 Task: Set the Layer C modulation for the ISDB-T reception parameter to QPSK.
Action: Mouse moved to (109, 15)
Screenshot: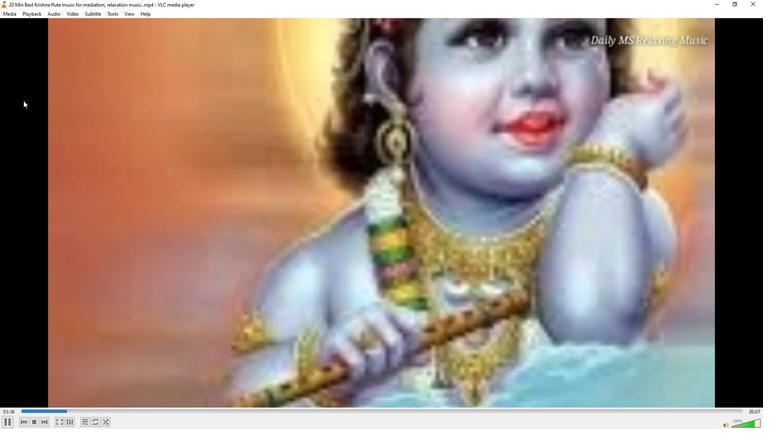 
Action: Mouse pressed left at (109, 15)
Screenshot: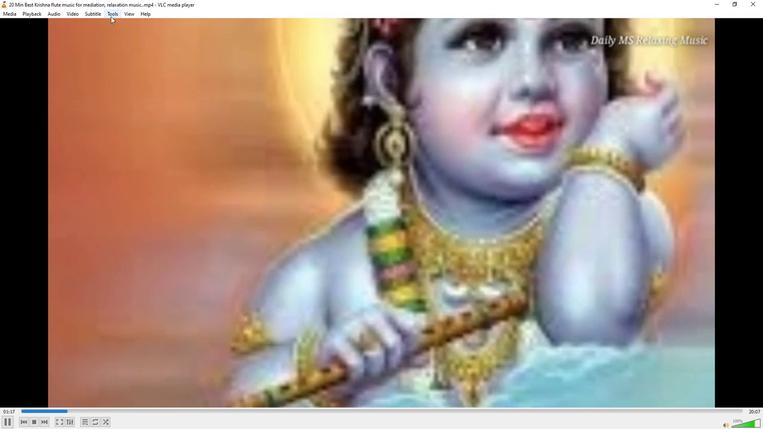 
Action: Mouse moved to (121, 106)
Screenshot: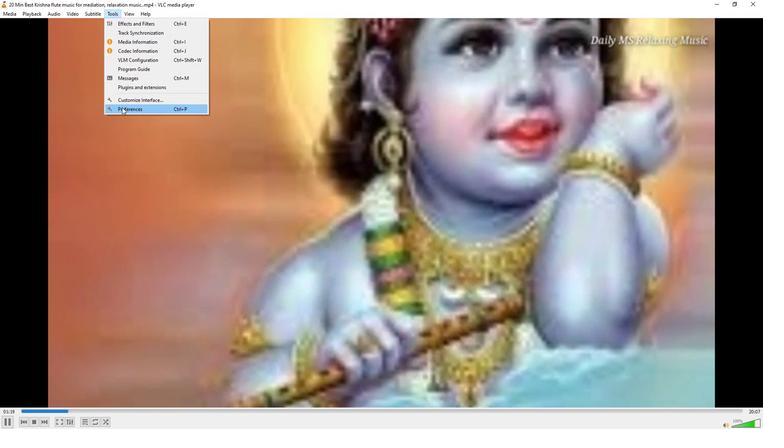 
Action: Mouse pressed left at (121, 106)
Screenshot: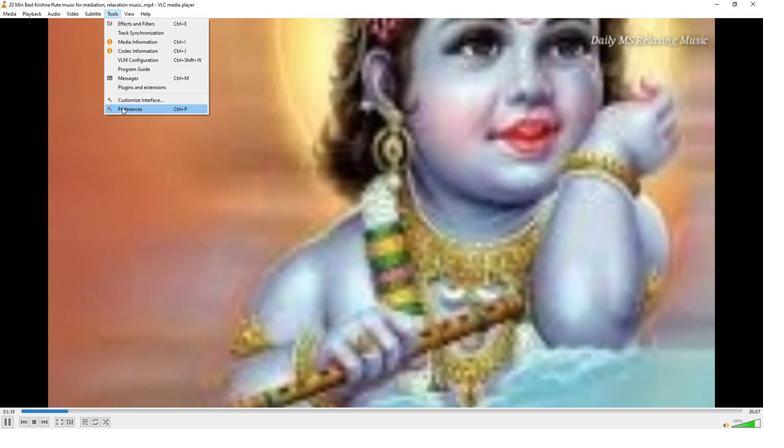 
Action: Mouse moved to (250, 351)
Screenshot: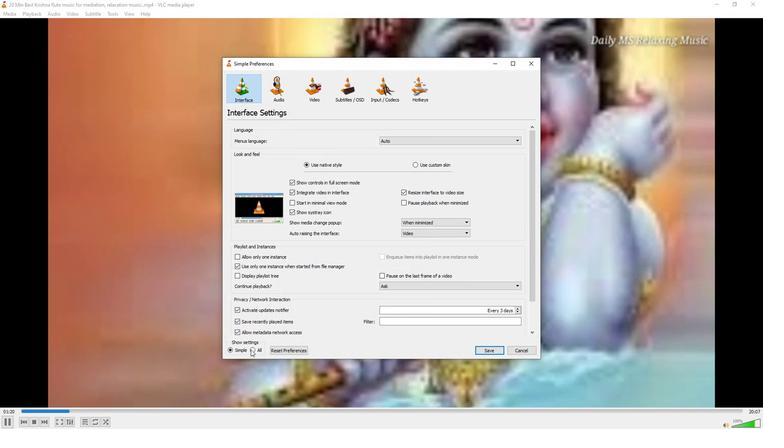 
Action: Mouse pressed left at (250, 351)
Screenshot: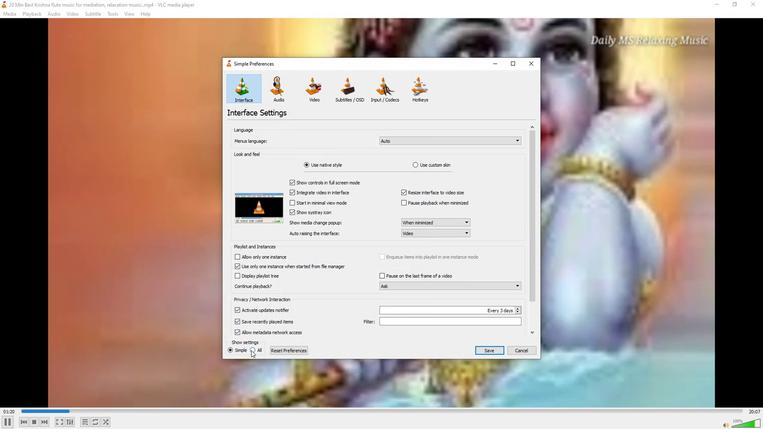 
Action: Mouse moved to (240, 213)
Screenshot: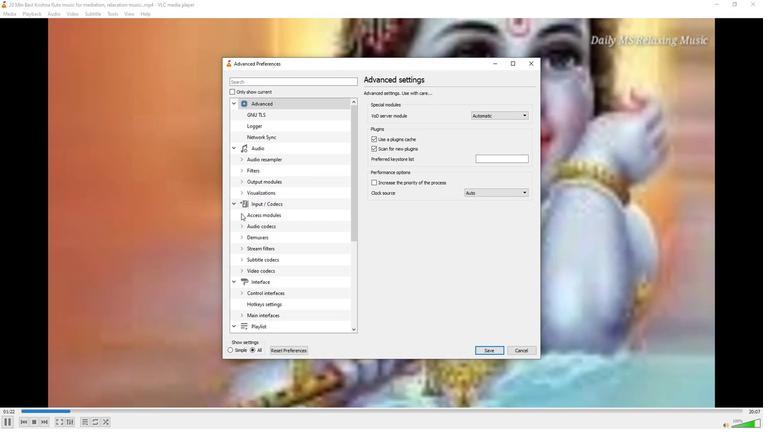 
Action: Mouse pressed left at (240, 213)
Screenshot: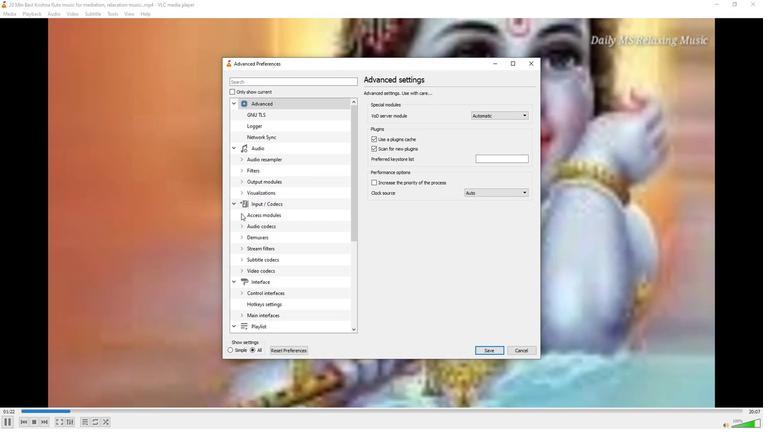 
Action: Mouse moved to (255, 281)
Screenshot: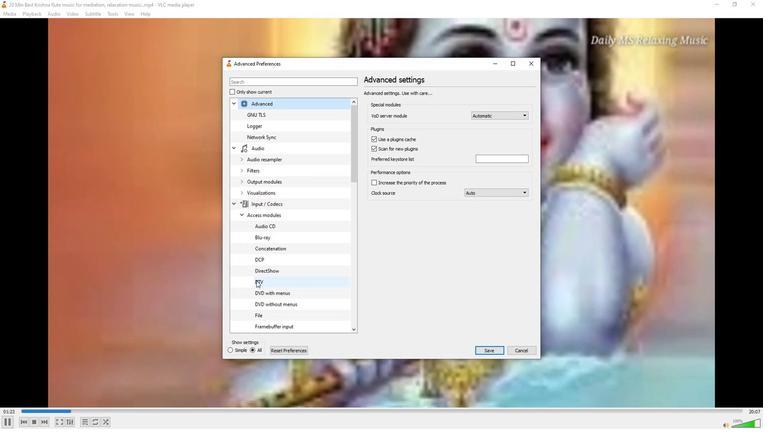 
Action: Mouse pressed left at (255, 281)
Screenshot: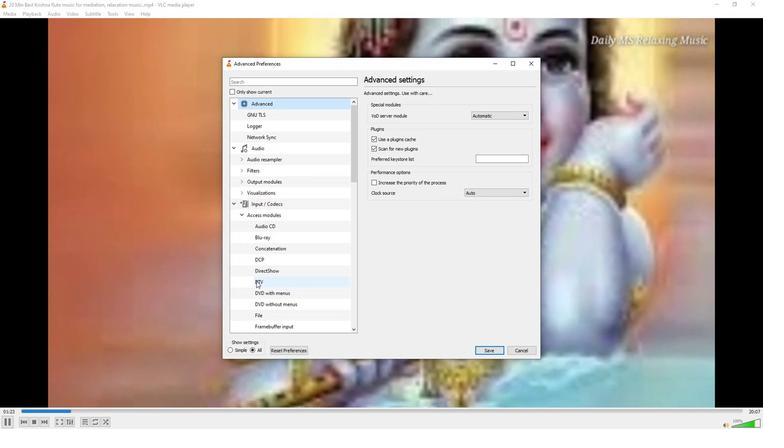 
Action: Mouse moved to (438, 288)
Screenshot: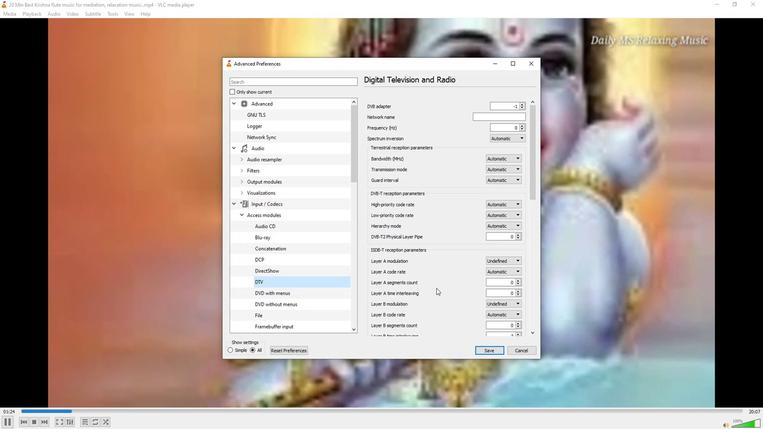 
Action: Mouse scrolled (438, 288) with delta (0, 0)
Screenshot: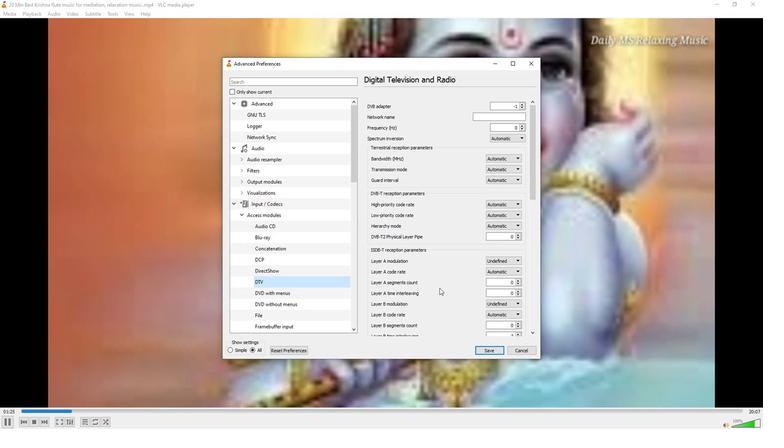 
Action: Mouse scrolled (438, 288) with delta (0, 0)
Screenshot: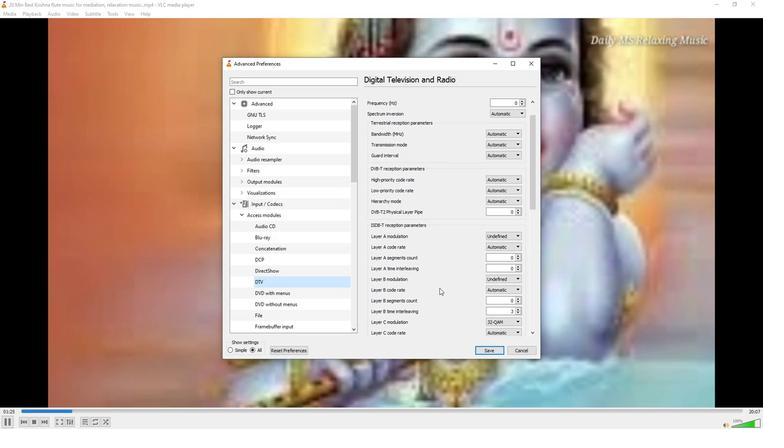 
Action: Mouse moved to (441, 295)
Screenshot: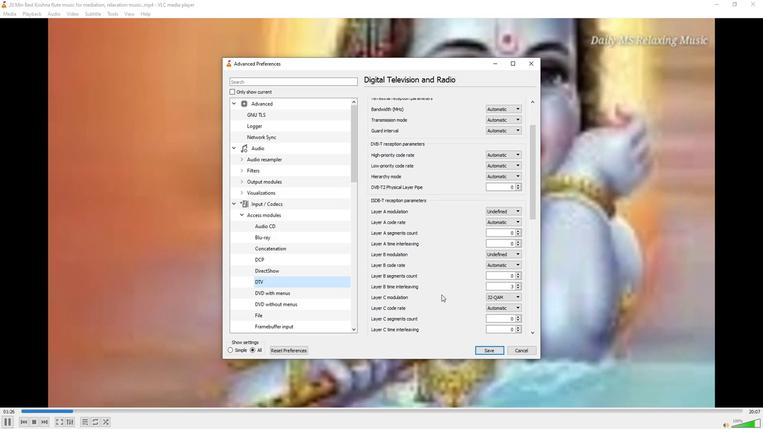 
Action: Mouse scrolled (441, 294) with delta (0, 0)
Screenshot: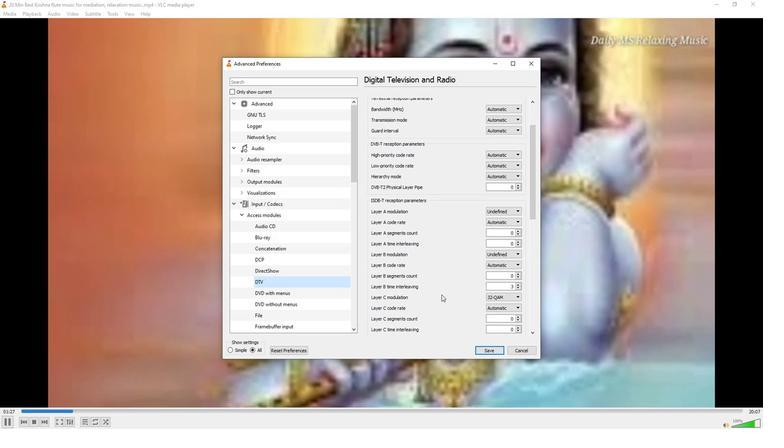 
Action: Mouse moved to (496, 272)
Screenshot: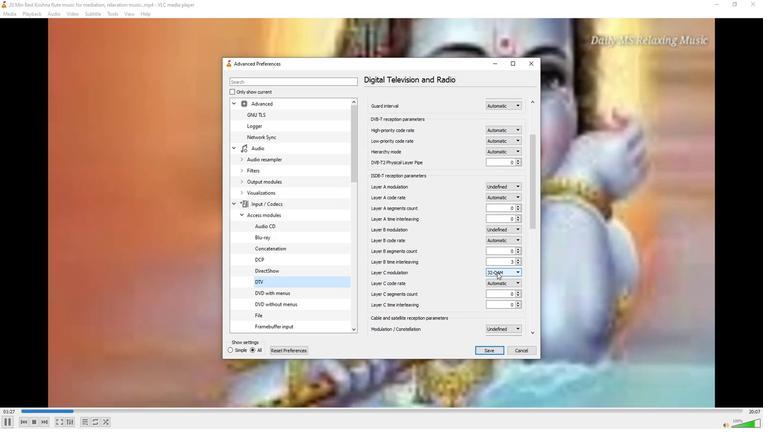 
Action: Mouse pressed left at (496, 272)
Screenshot: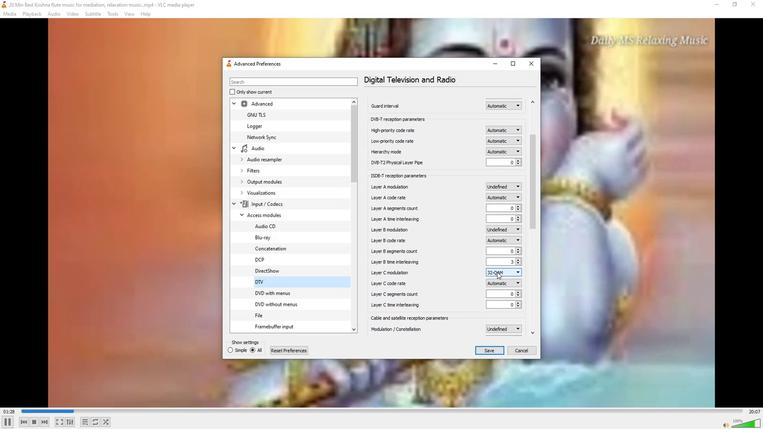 
Action: Mouse moved to (499, 327)
Screenshot: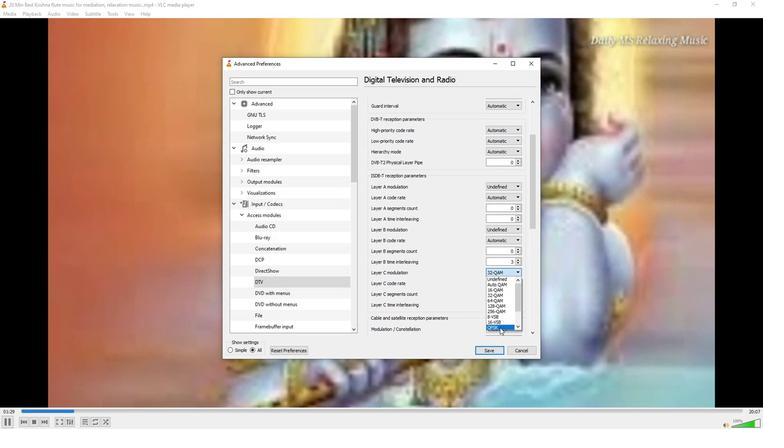 
Action: Mouse pressed left at (499, 327)
Screenshot: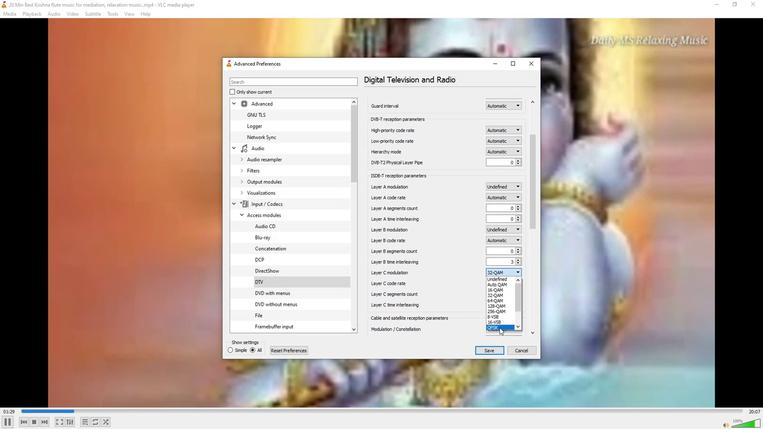 
Action: Mouse moved to (449, 288)
Screenshot: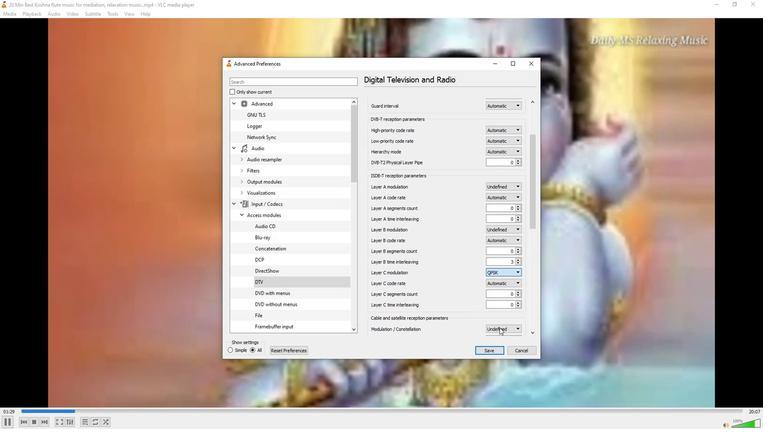 
